 Task: Enable selected context only in the console settings.
Action: Mouse moved to (1208, 39)
Screenshot: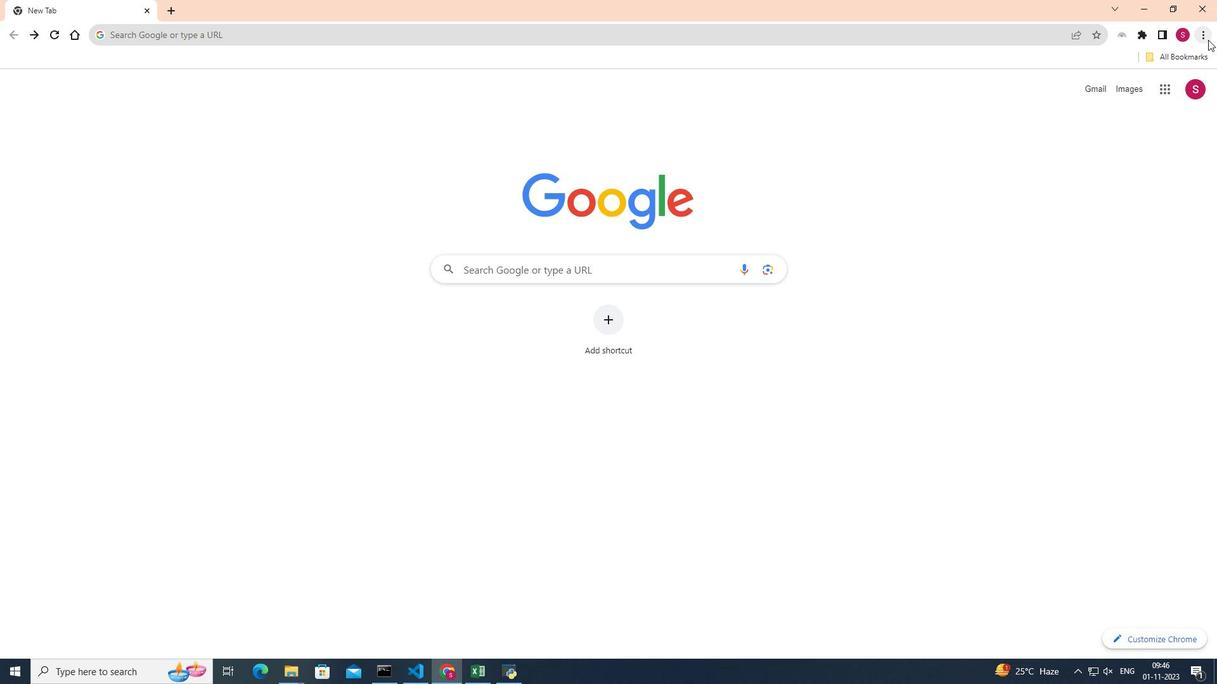 
Action: Mouse pressed left at (1208, 39)
Screenshot: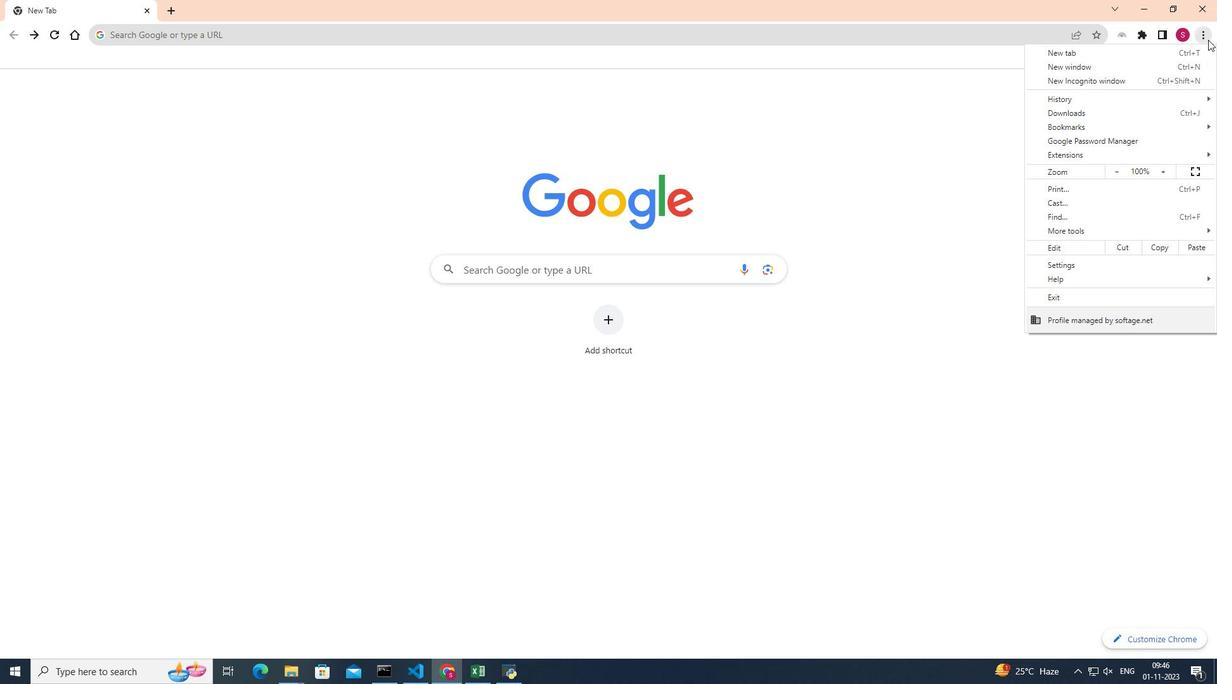 
Action: Mouse moved to (1059, 232)
Screenshot: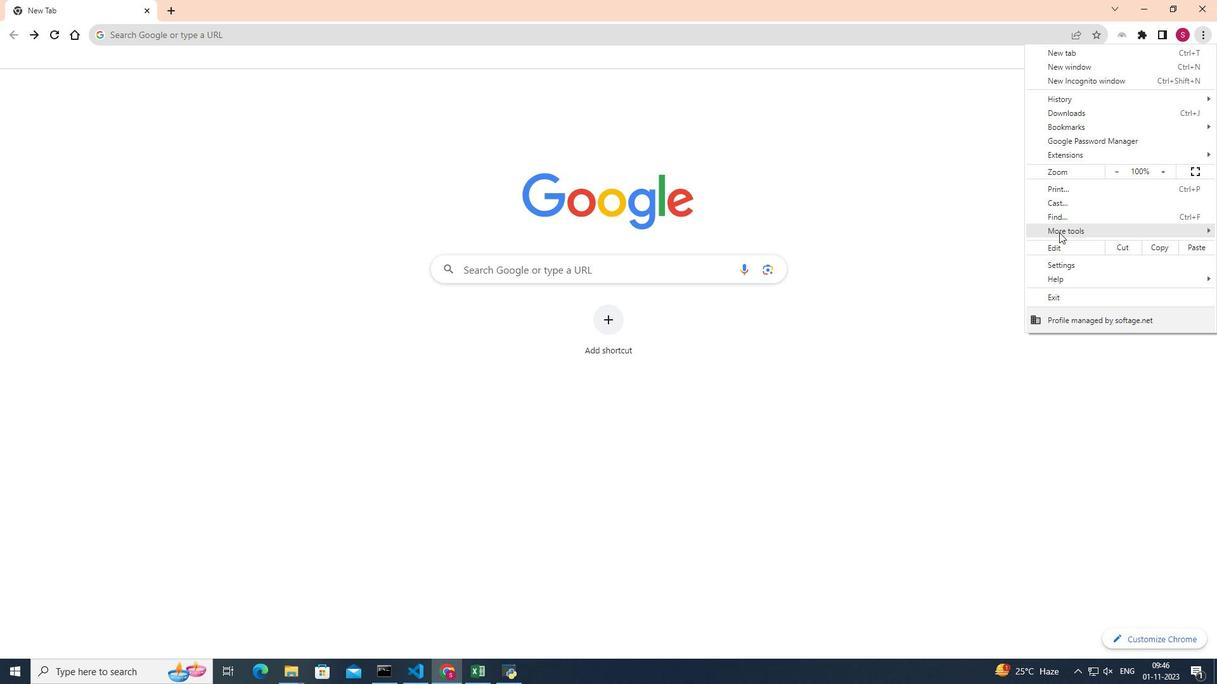 
Action: Mouse pressed left at (1059, 232)
Screenshot: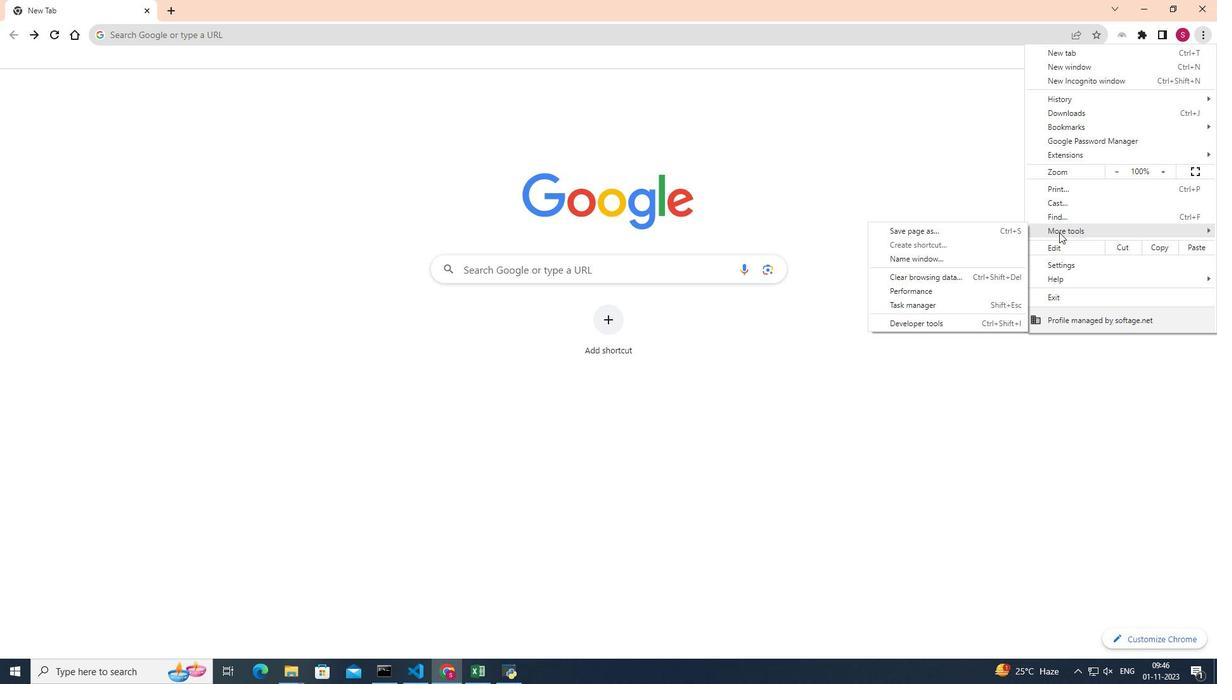 
Action: Mouse moved to (947, 322)
Screenshot: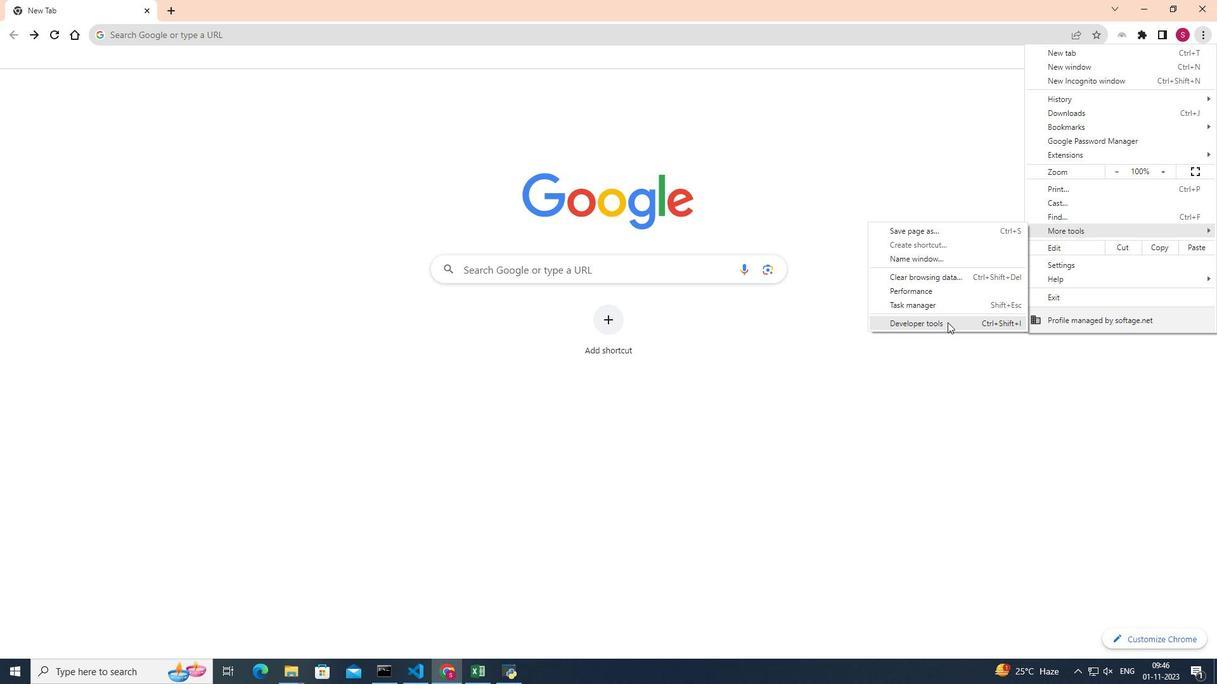 
Action: Mouse pressed left at (947, 322)
Screenshot: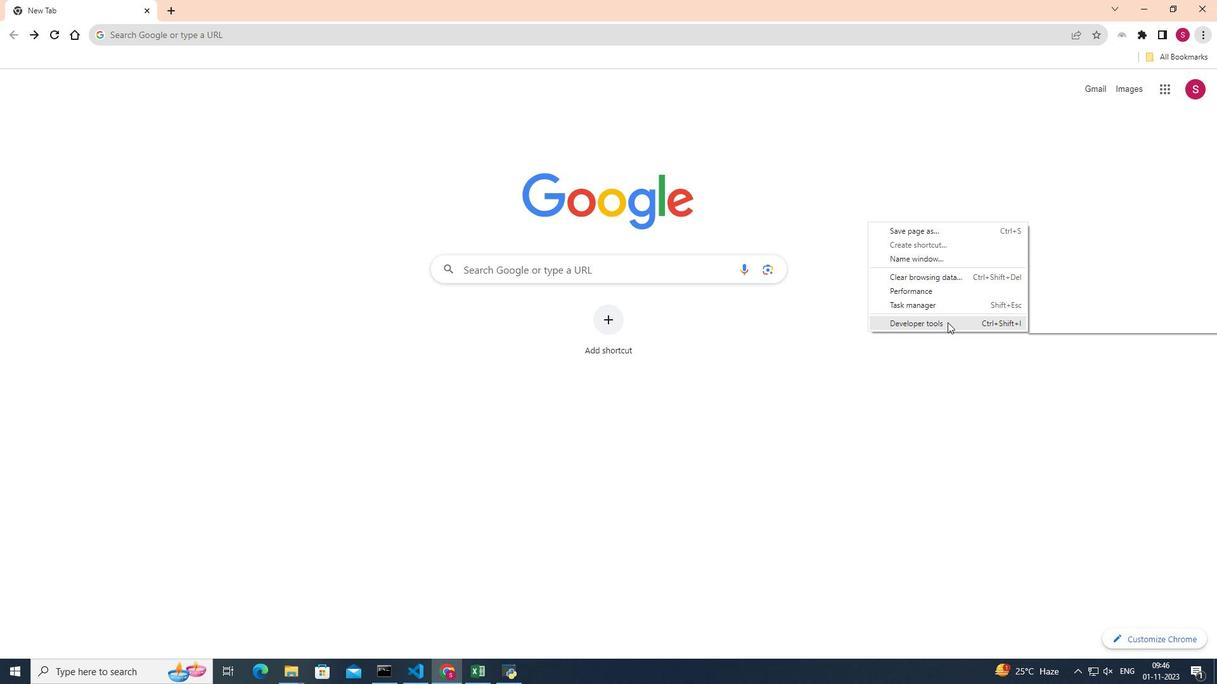 
Action: Mouse moved to (989, 77)
Screenshot: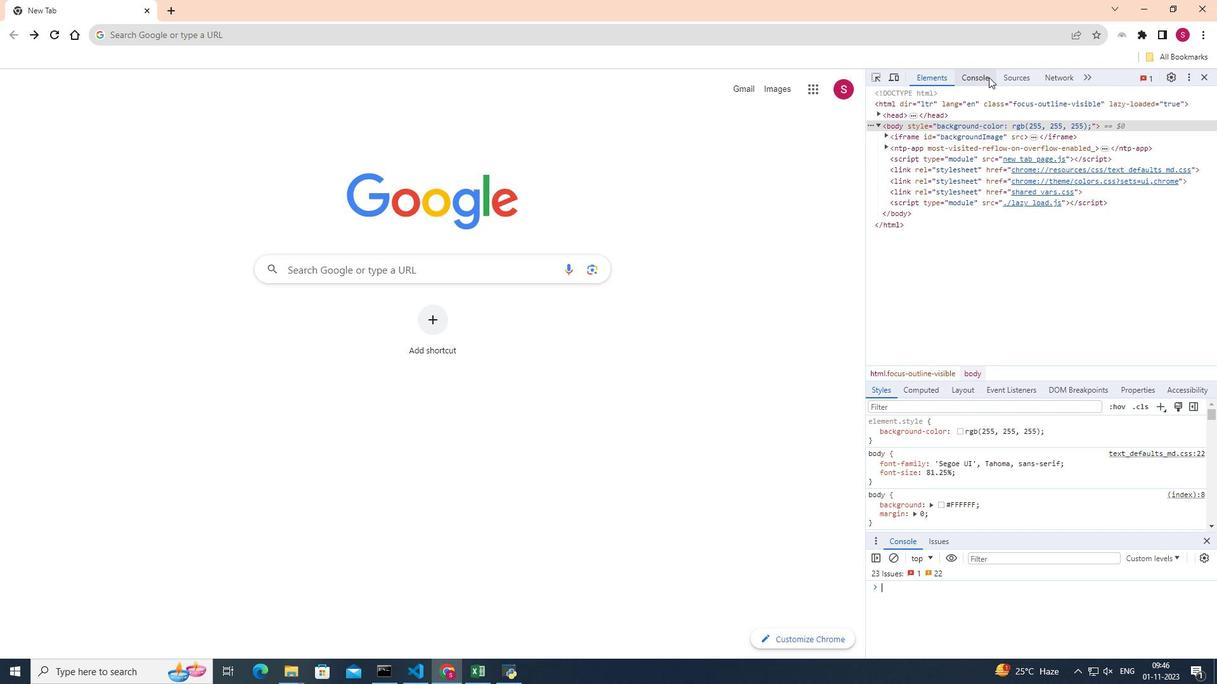 
Action: Mouse pressed left at (989, 77)
Screenshot: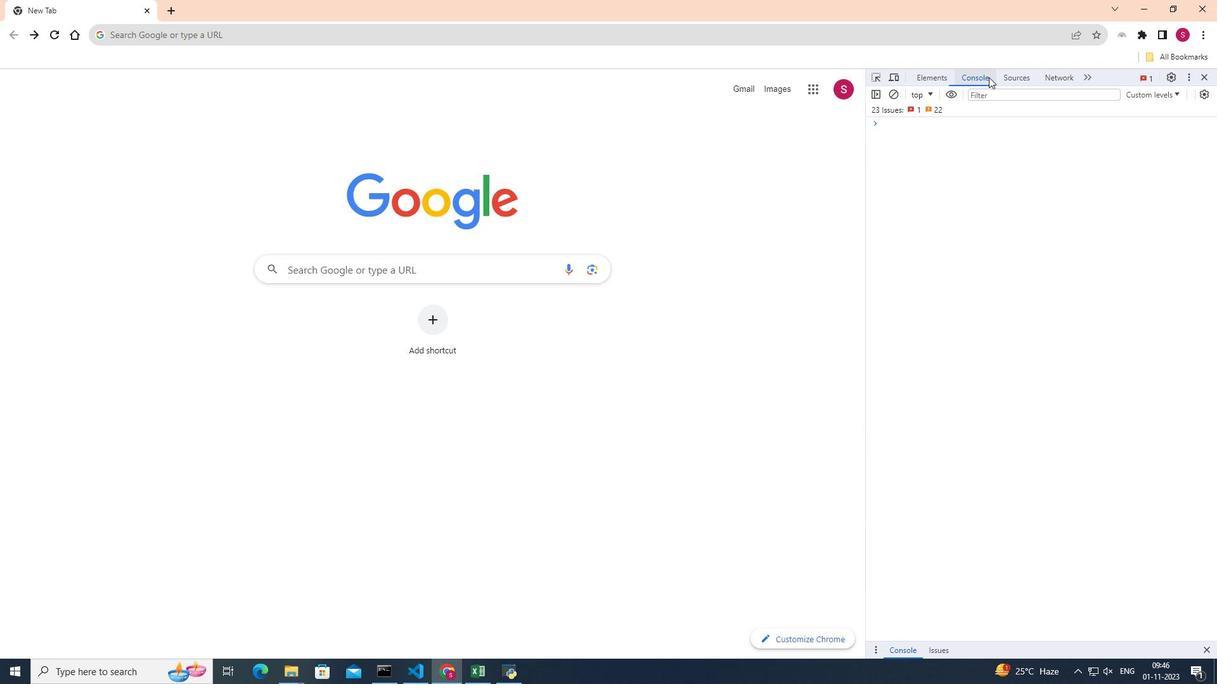 
Action: Mouse moved to (1208, 93)
Screenshot: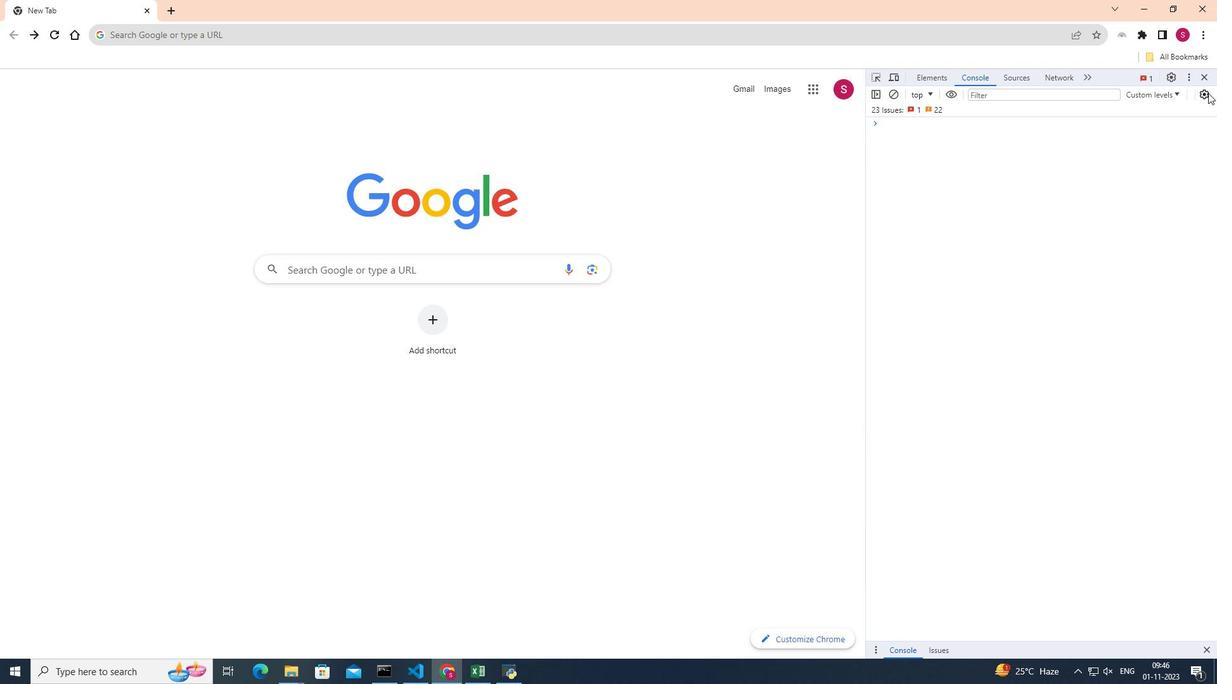 
Action: Mouse pressed left at (1208, 93)
Screenshot: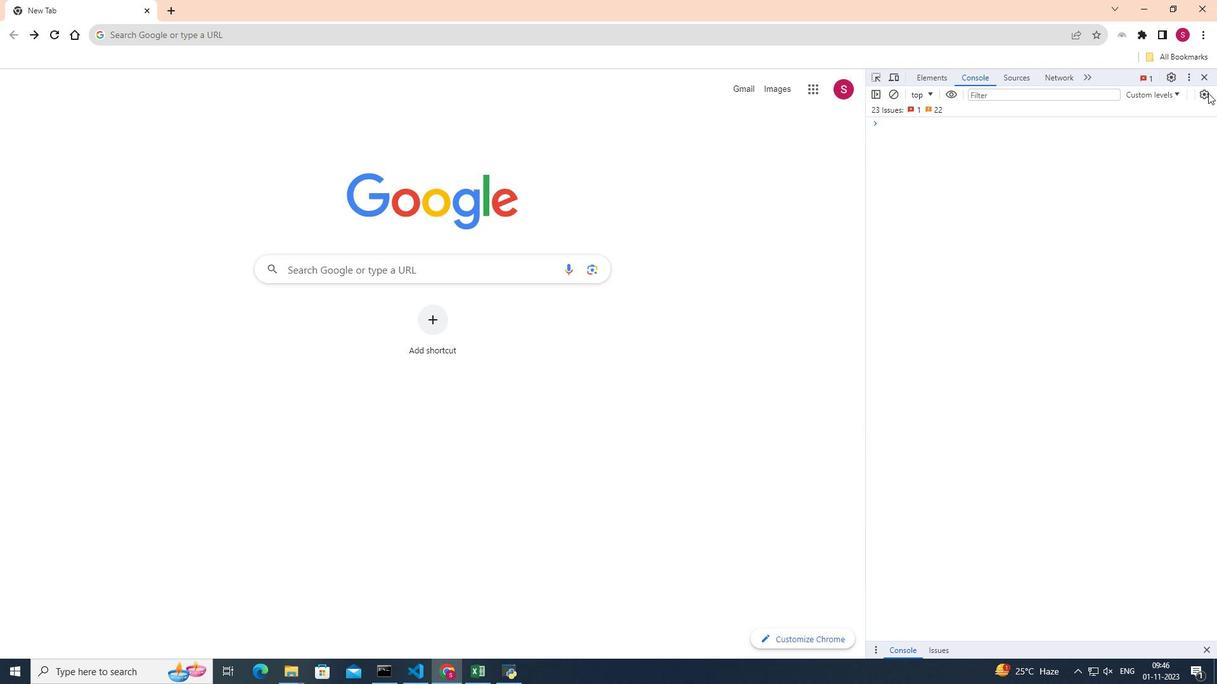 
Action: Mouse moved to (874, 160)
Screenshot: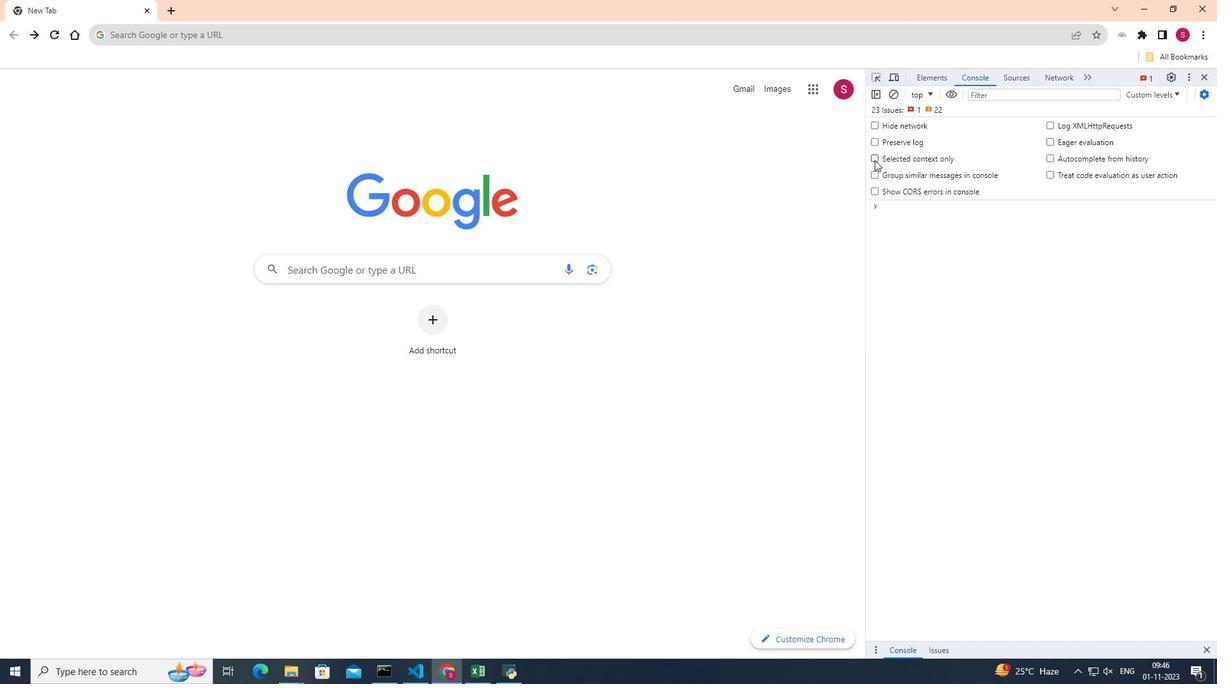 
Action: Mouse pressed left at (874, 160)
Screenshot: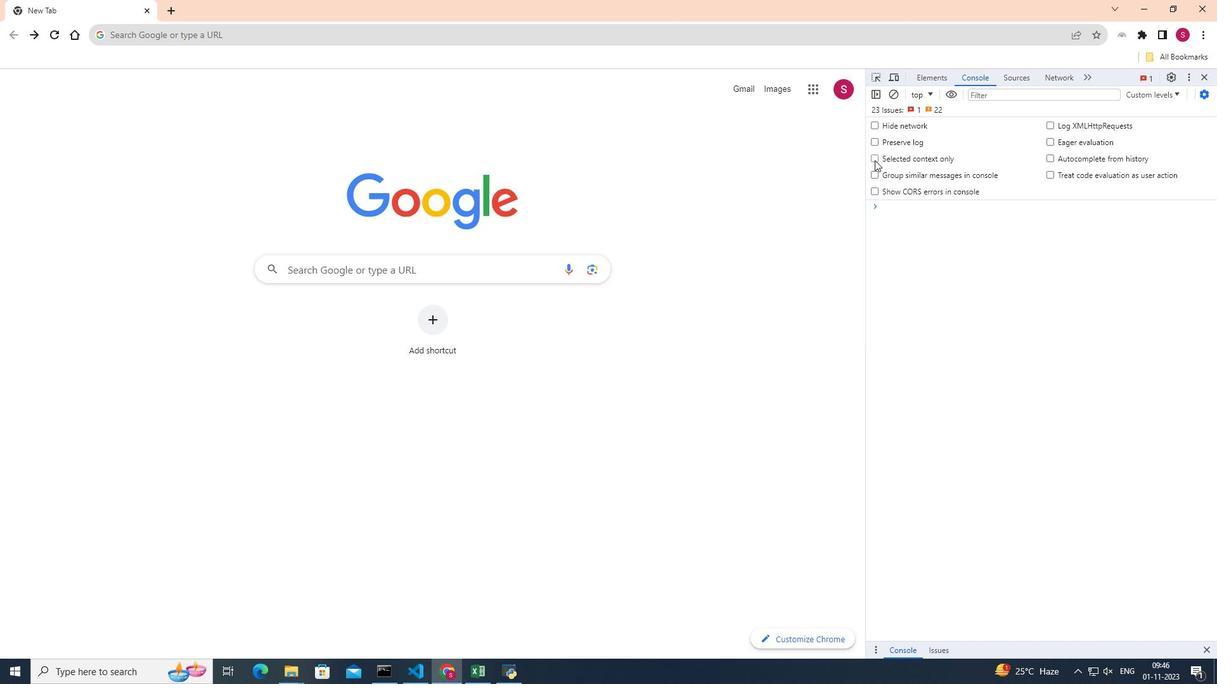 
Action: Mouse moved to (958, 277)
Screenshot: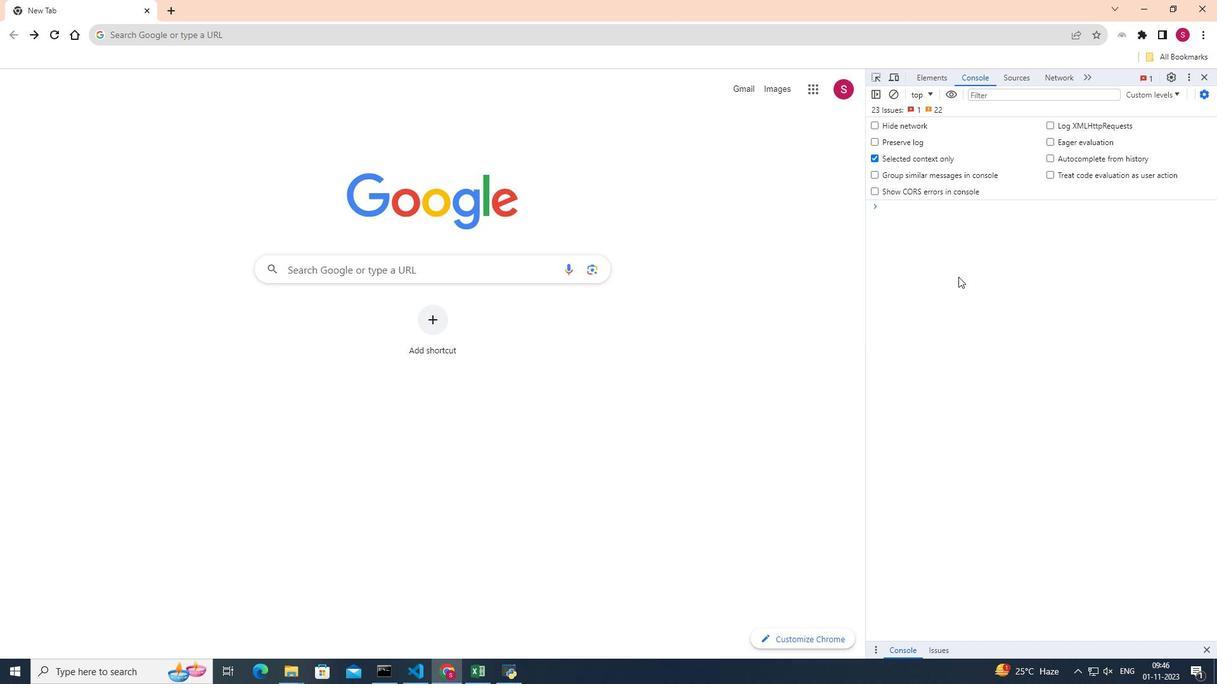
